 Task: Visit the company website of Johnson & johnson
Action: Mouse moved to (544, 19)
Screenshot: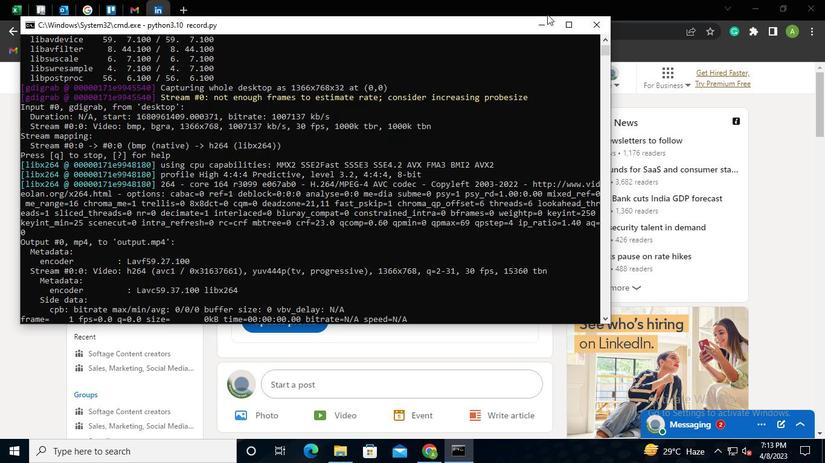 
Action: Mouse pressed left at (544, 19)
Screenshot: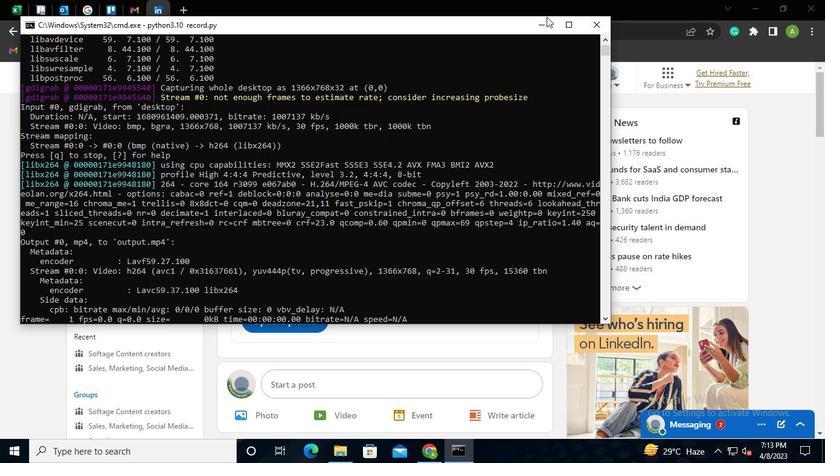 
Action: Mouse moved to (163, 74)
Screenshot: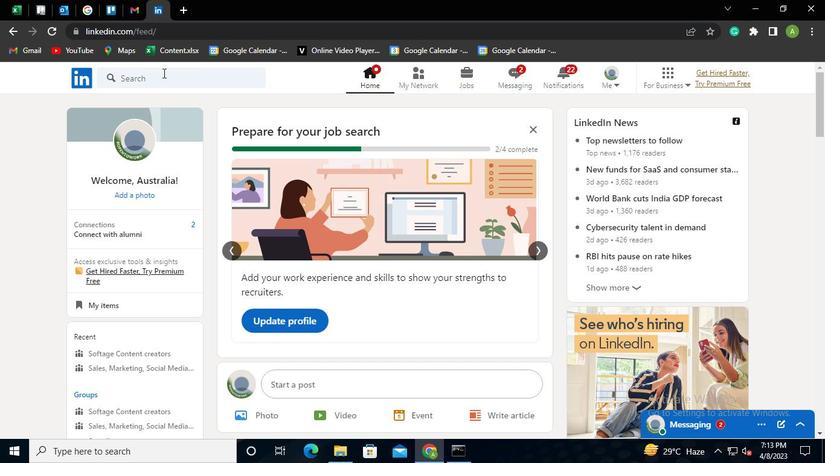 
Action: Mouse pressed left at (163, 74)
Screenshot: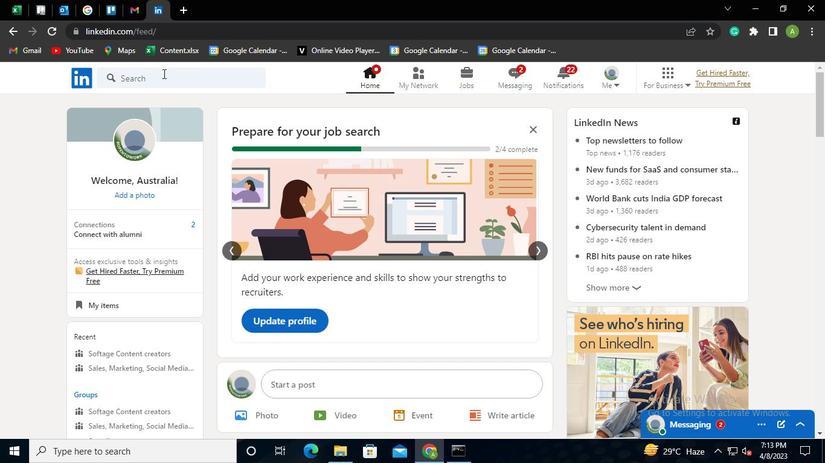 
Action: Mouse moved to (135, 130)
Screenshot: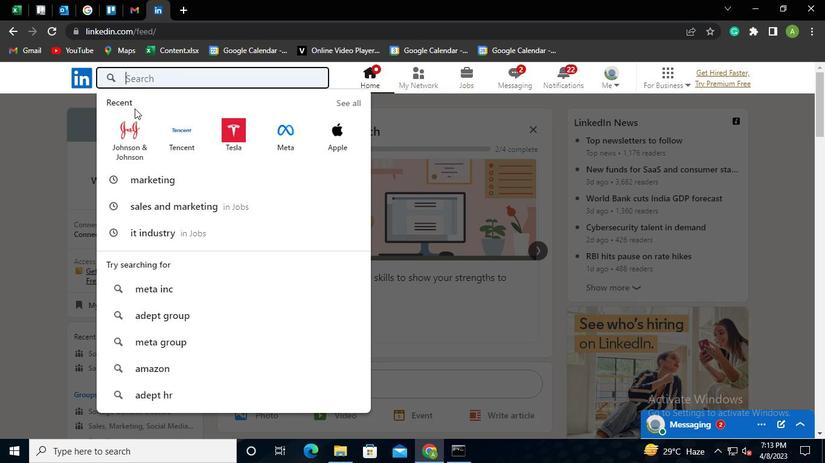 
Action: Mouse pressed left at (135, 130)
Screenshot: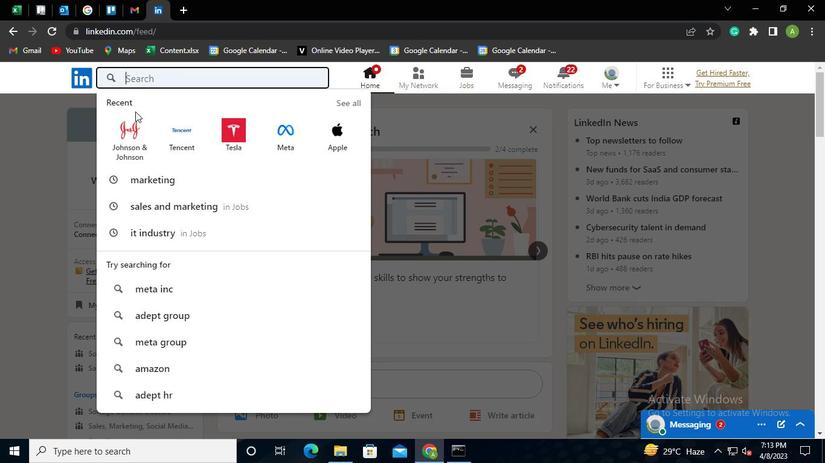 
Action: Mouse moved to (192, 309)
Screenshot: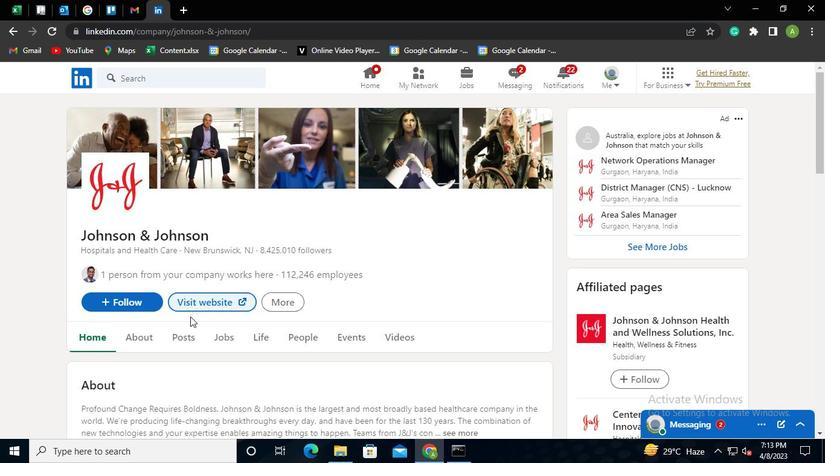 
Action: Mouse pressed left at (192, 309)
Screenshot: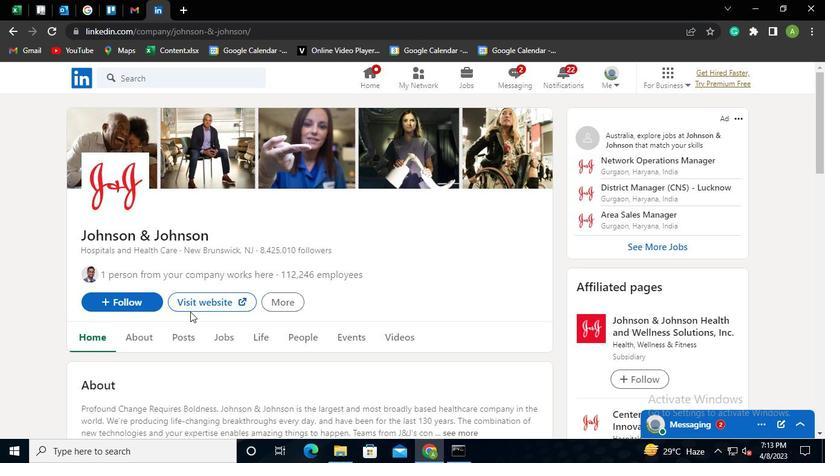 
Action: Mouse moved to (457, 450)
Screenshot: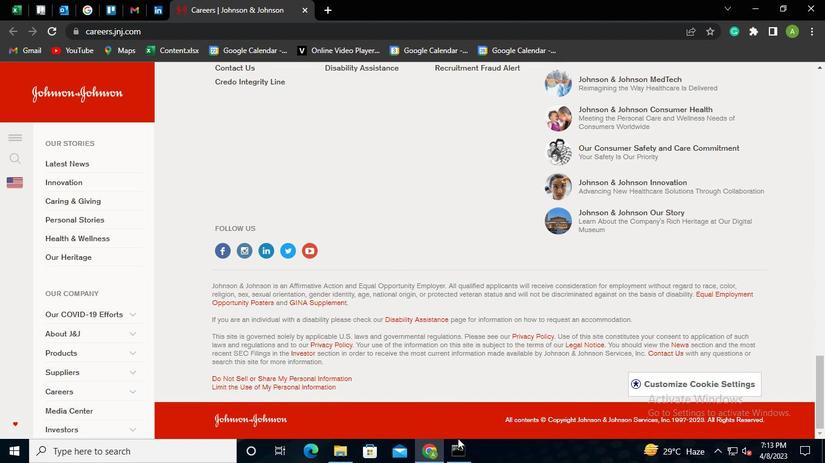 
Action: Mouse pressed left at (457, 450)
Screenshot: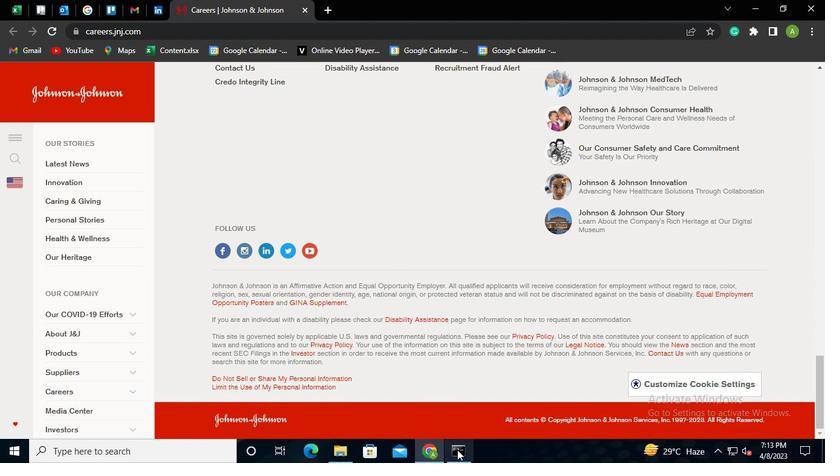 
Action: Mouse moved to (607, 30)
Screenshot: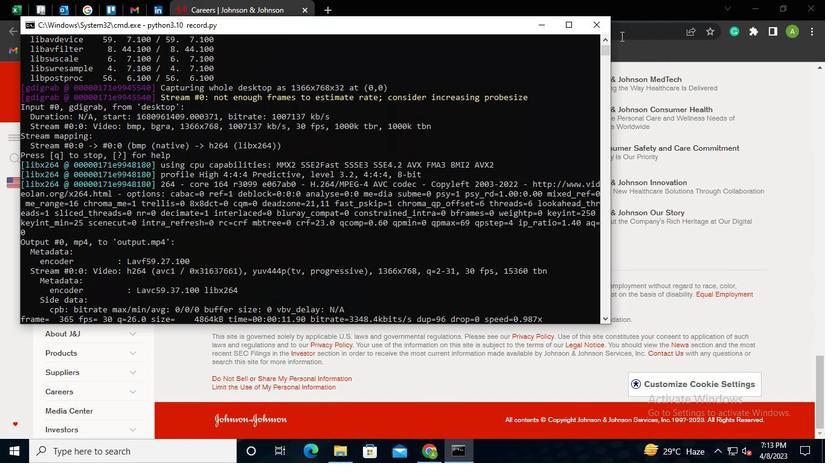 
Action: Mouse pressed left at (607, 30)
Screenshot: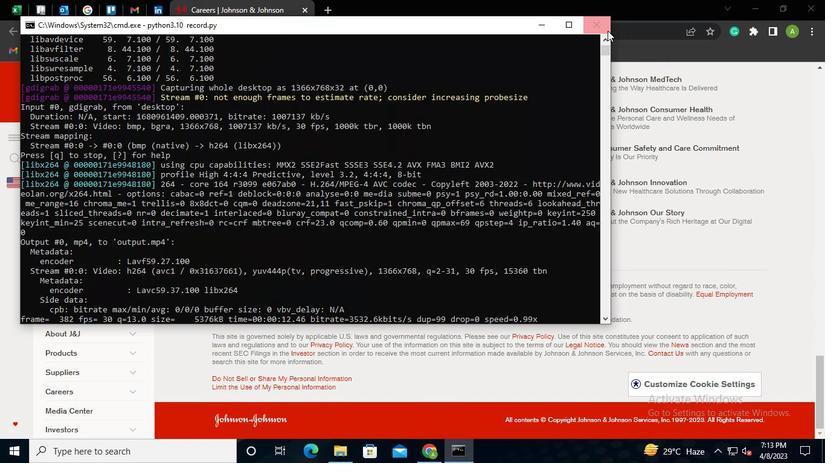 
